 Task: Check the average views per listing of separate dining room in the last 1 year.
Action: Mouse moved to (822, 181)
Screenshot: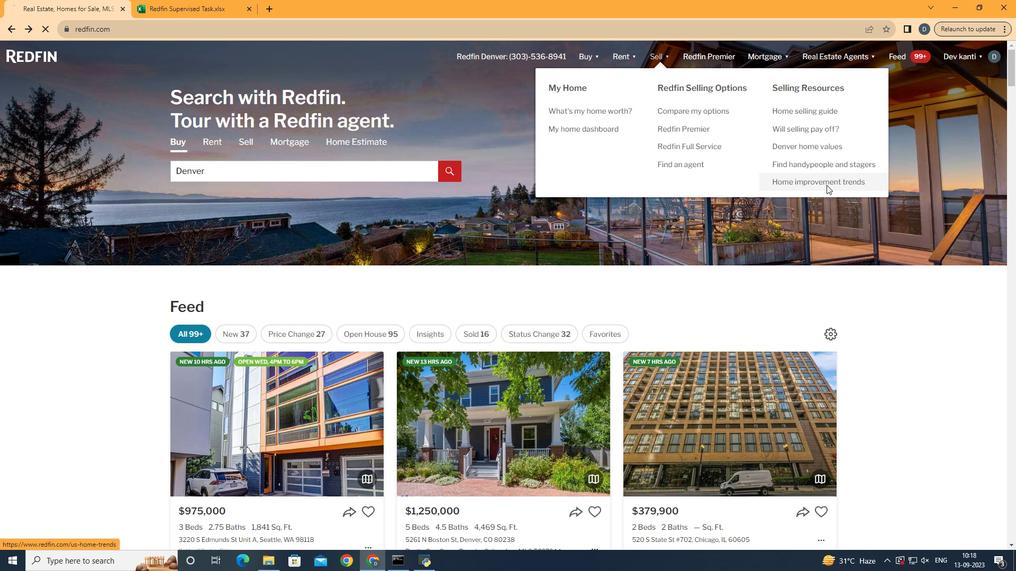 
Action: Mouse pressed left at (822, 181)
Screenshot: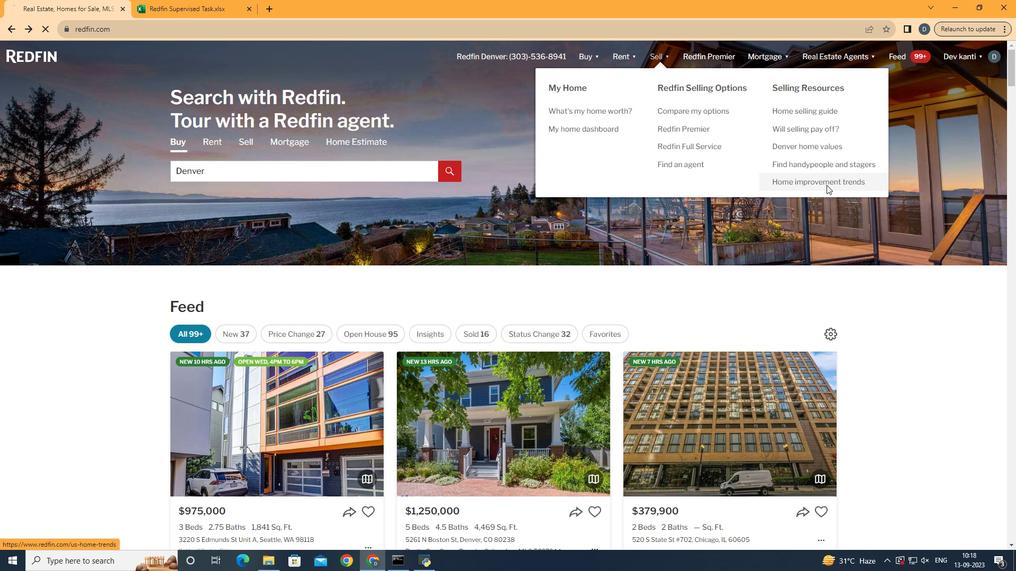 
Action: Mouse moved to (262, 193)
Screenshot: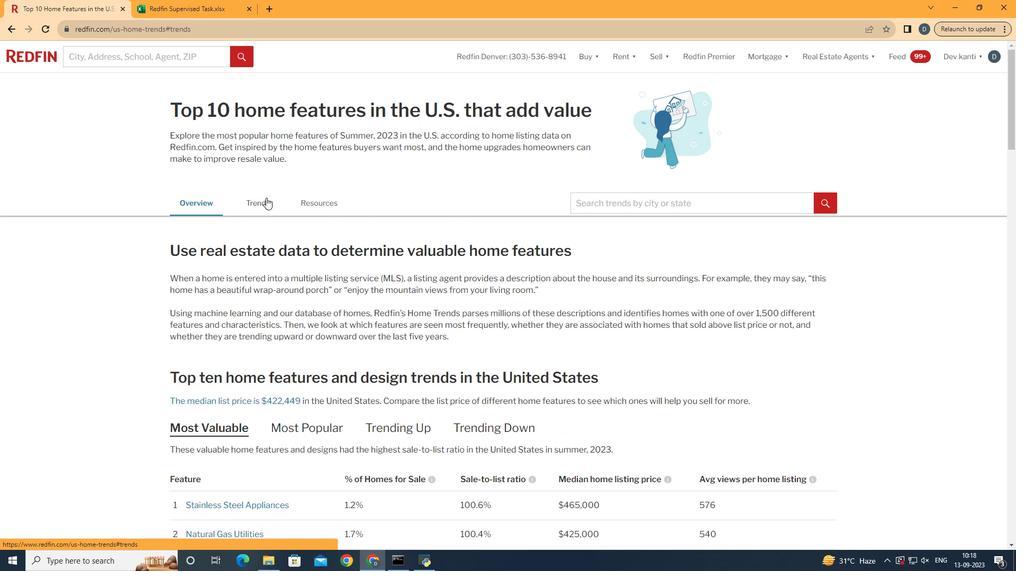 
Action: Mouse pressed left at (262, 193)
Screenshot: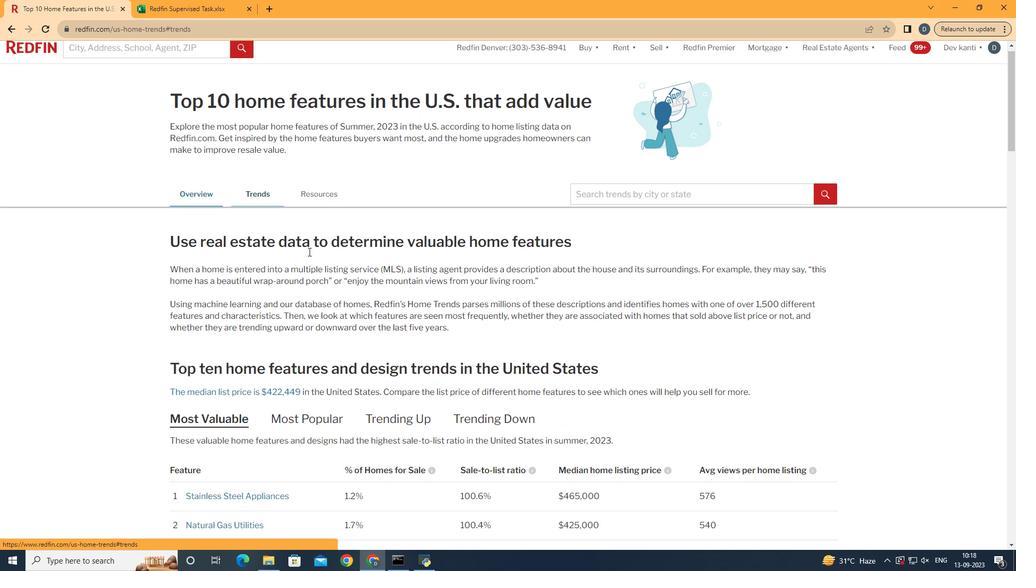 
Action: Mouse moved to (420, 325)
Screenshot: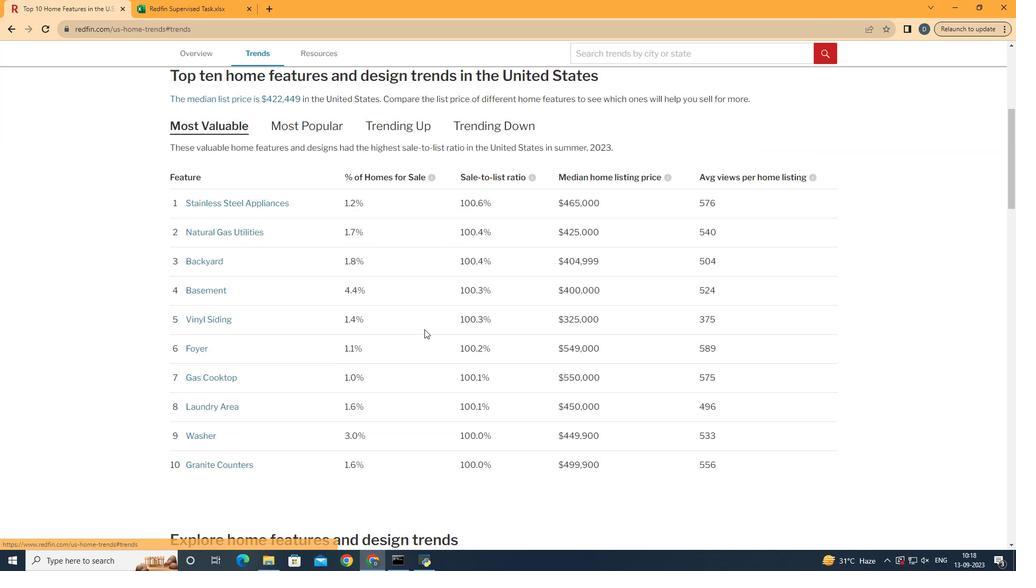 
Action: Mouse scrolled (420, 325) with delta (0, 0)
Screenshot: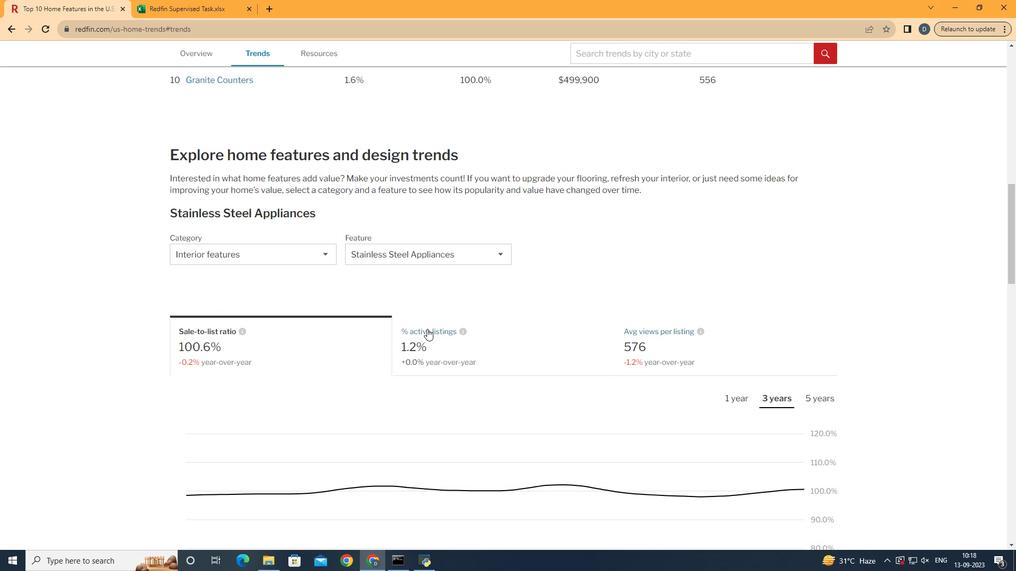 
Action: Mouse scrolled (420, 325) with delta (0, 0)
Screenshot: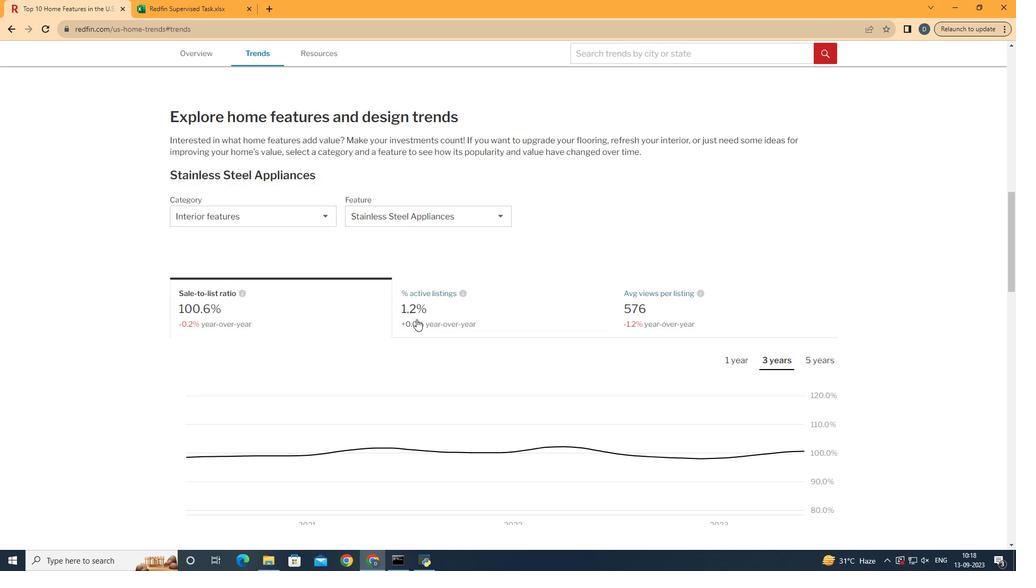 
Action: Mouse scrolled (420, 325) with delta (0, 0)
Screenshot: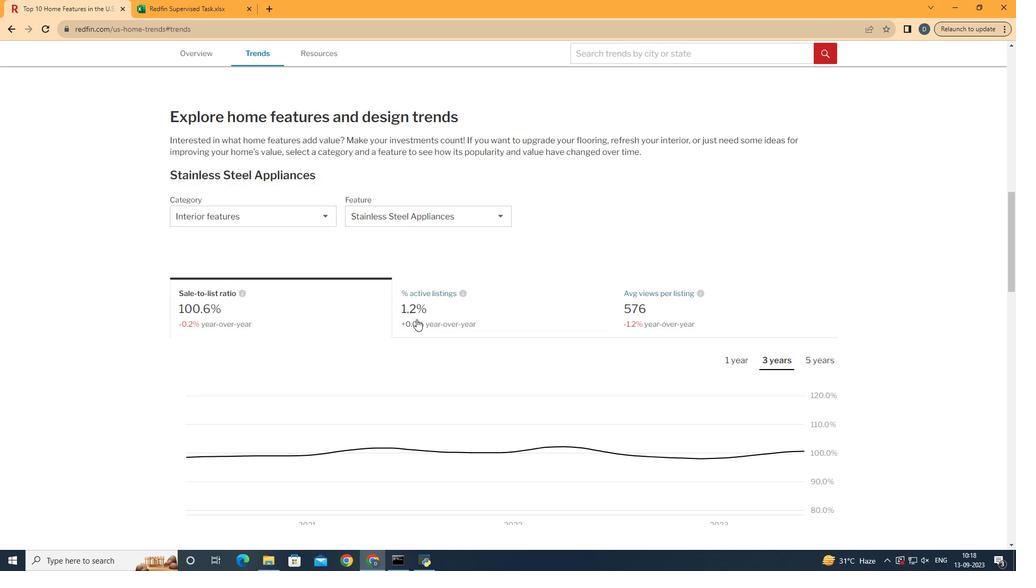 
Action: Mouse scrolled (420, 325) with delta (0, 0)
Screenshot: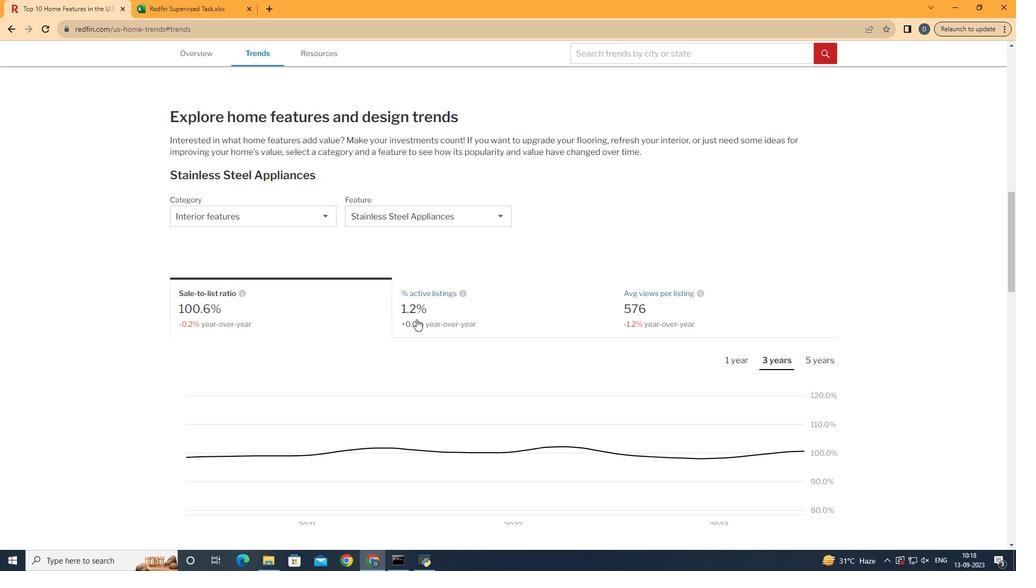 
Action: Mouse scrolled (420, 324) with delta (0, -1)
Screenshot: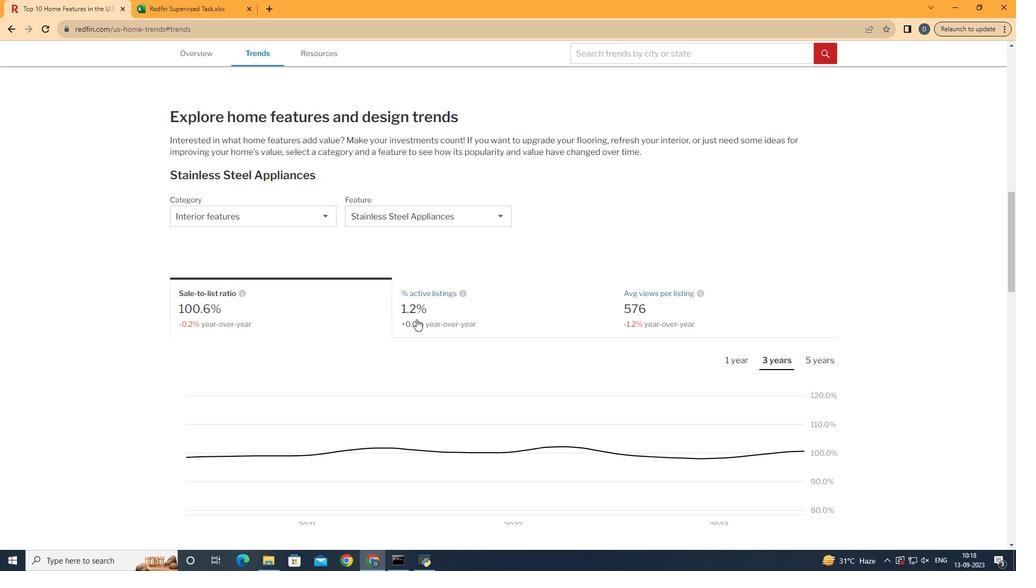 
Action: Mouse moved to (420, 325)
Screenshot: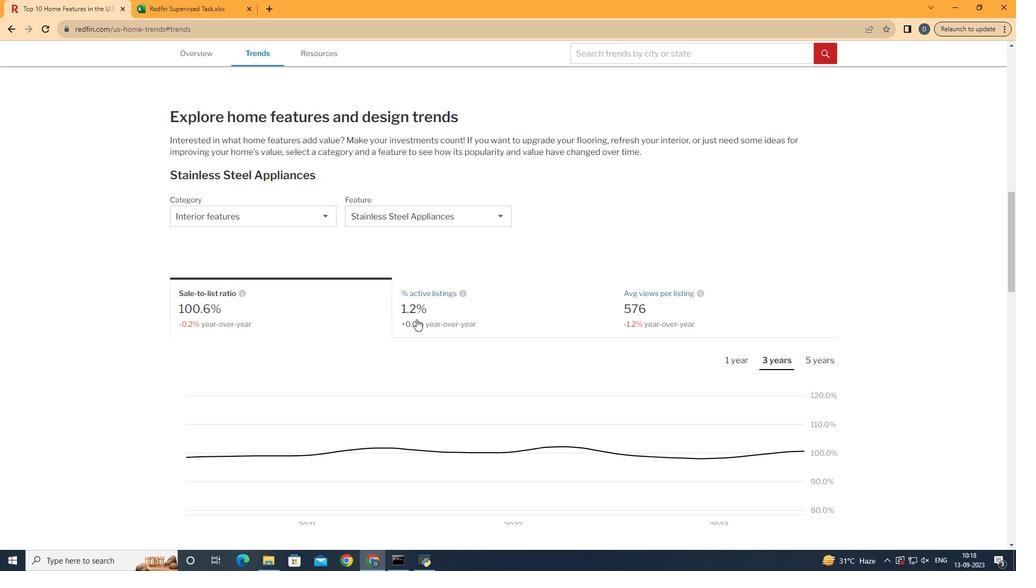 
Action: Mouse scrolled (420, 325) with delta (0, 0)
Screenshot: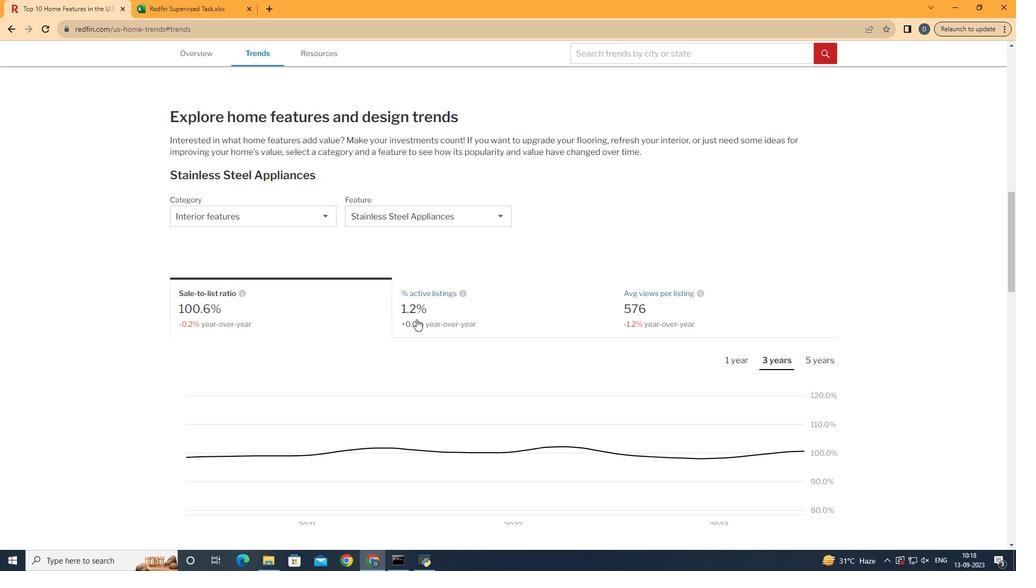 
Action: Mouse moved to (422, 325)
Screenshot: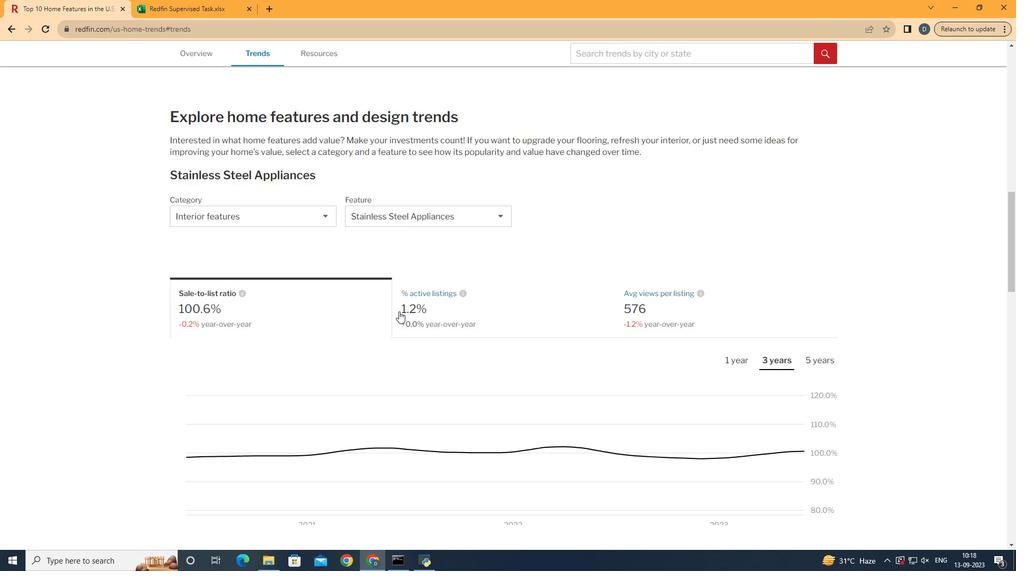 
Action: Mouse scrolled (422, 325) with delta (0, 0)
Screenshot: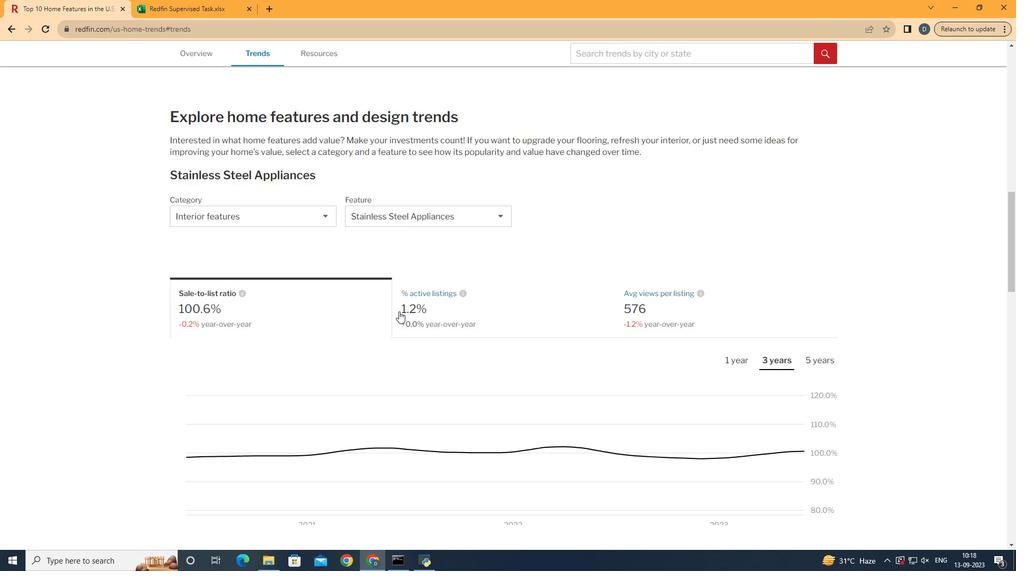 
Action: Mouse moved to (308, 205)
Screenshot: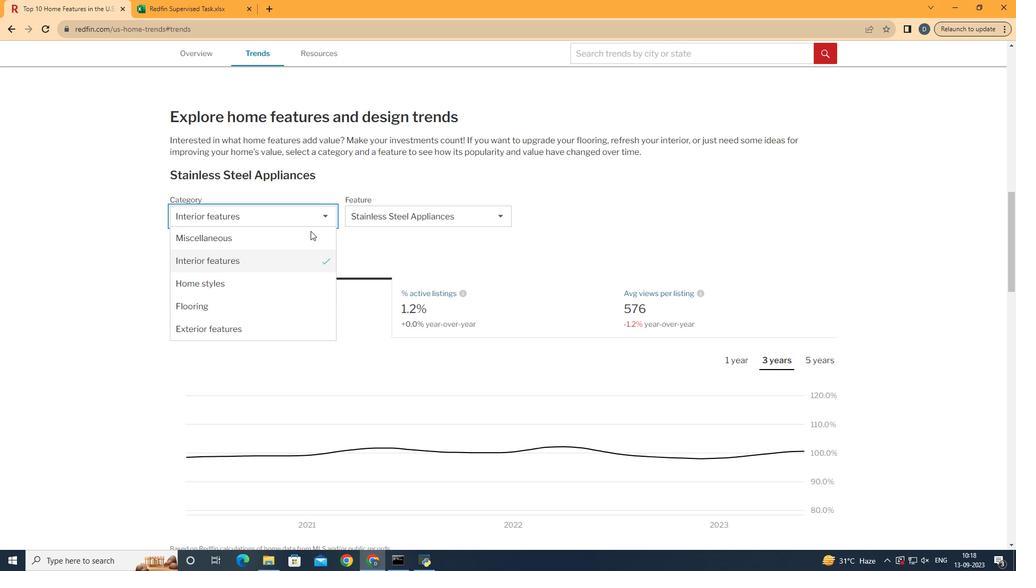 
Action: Mouse pressed left at (308, 205)
Screenshot: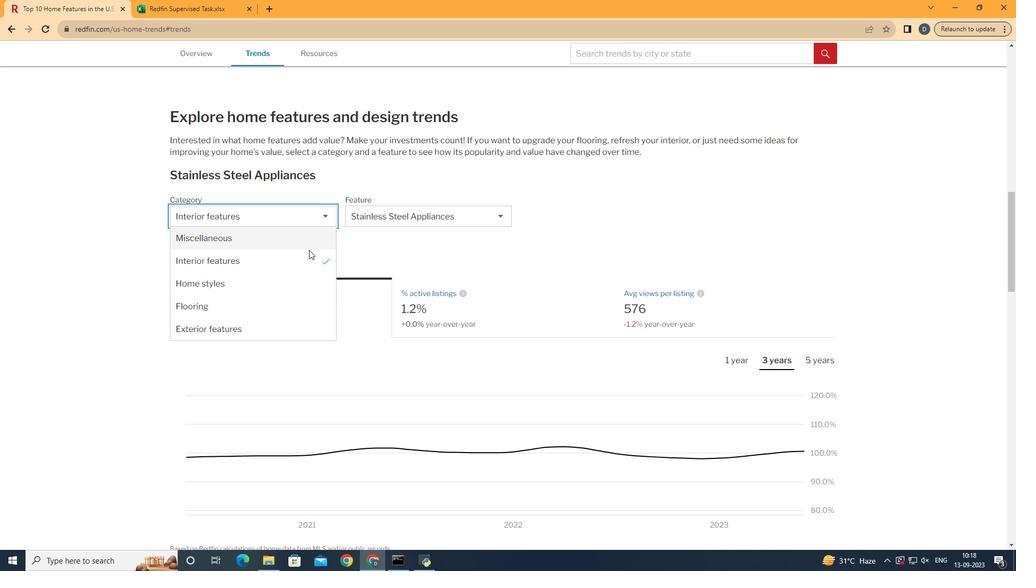
Action: Mouse moved to (304, 255)
Screenshot: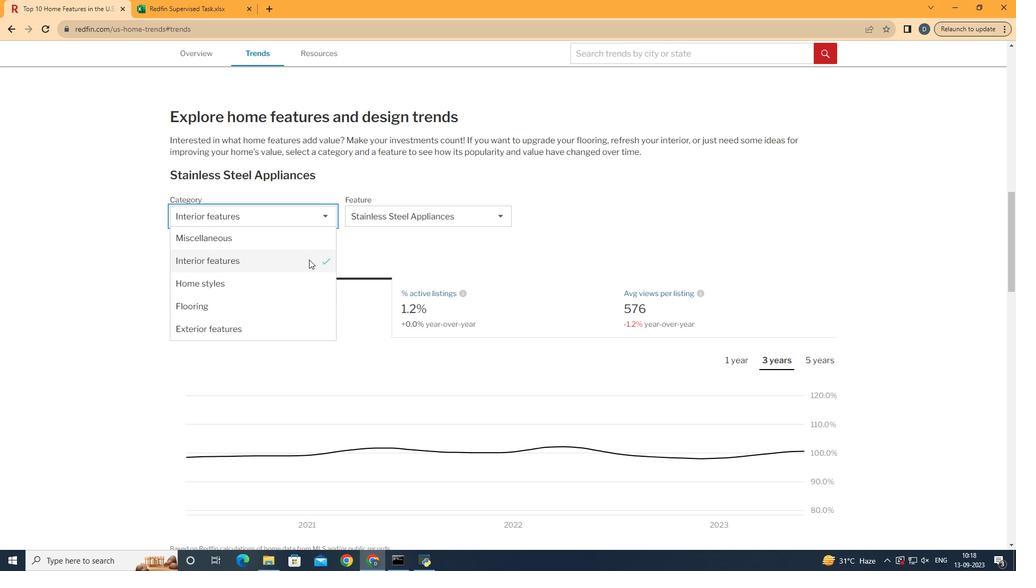 
Action: Mouse pressed left at (304, 255)
Screenshot: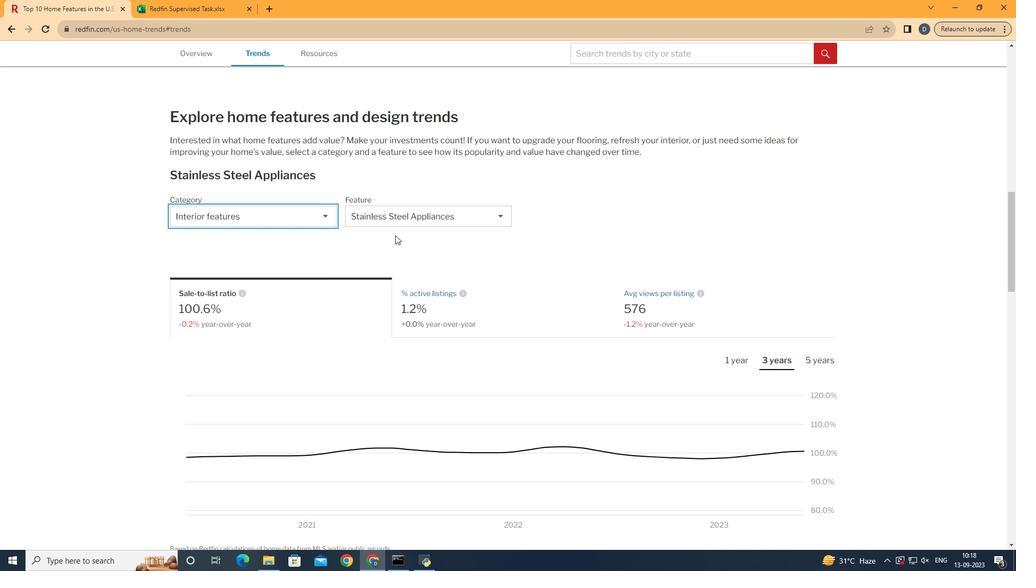 
Action: Mouse moved to (409, 220)
Screenshot: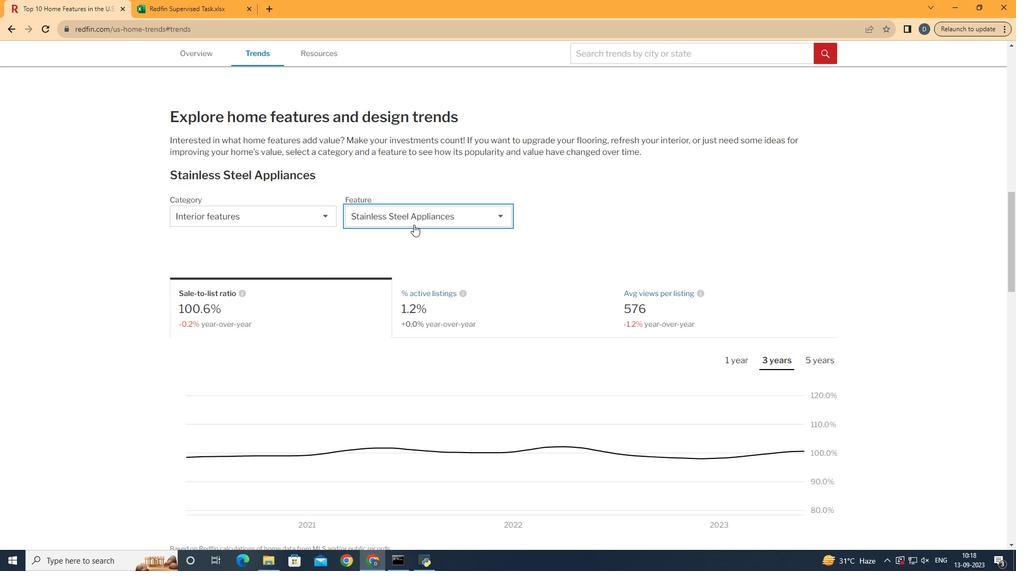 
Action: Mouse pressed left at (409, 220)
Screenshot: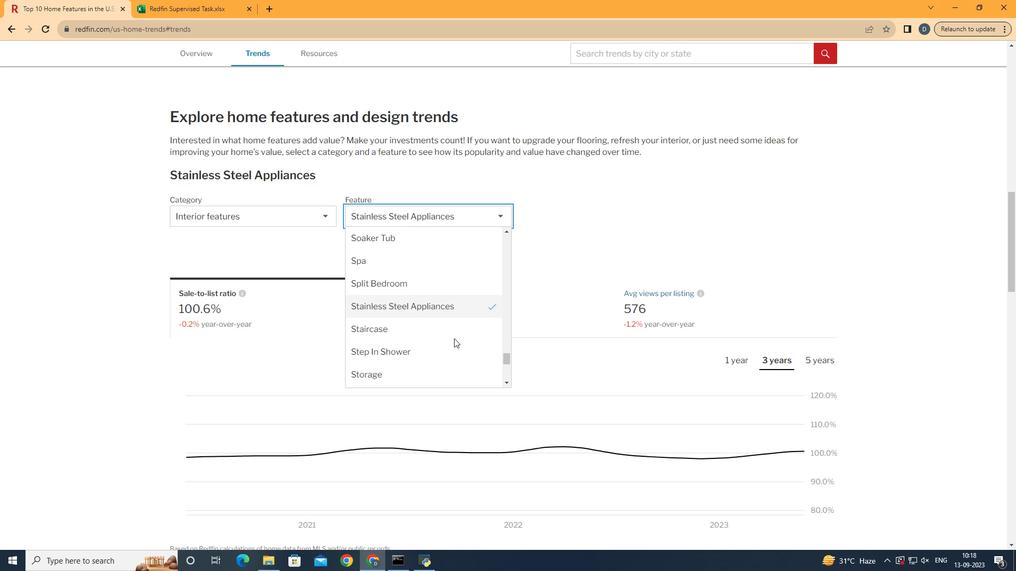 
Action: Mouse moved to (452, 341)
Screenshot: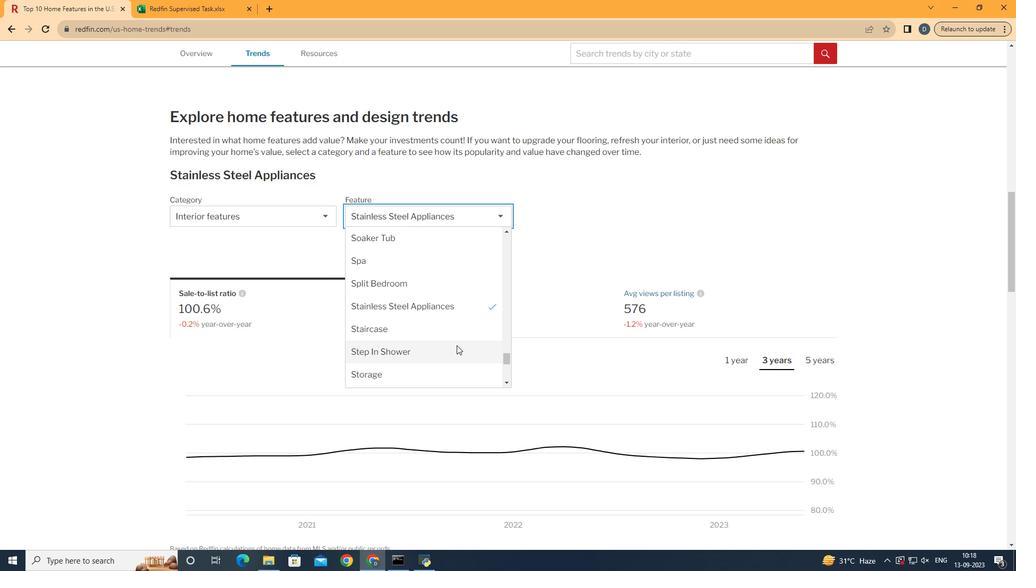 
Action: Mouse scrolled (452, 341) with delta (0, 0)
Screenshot: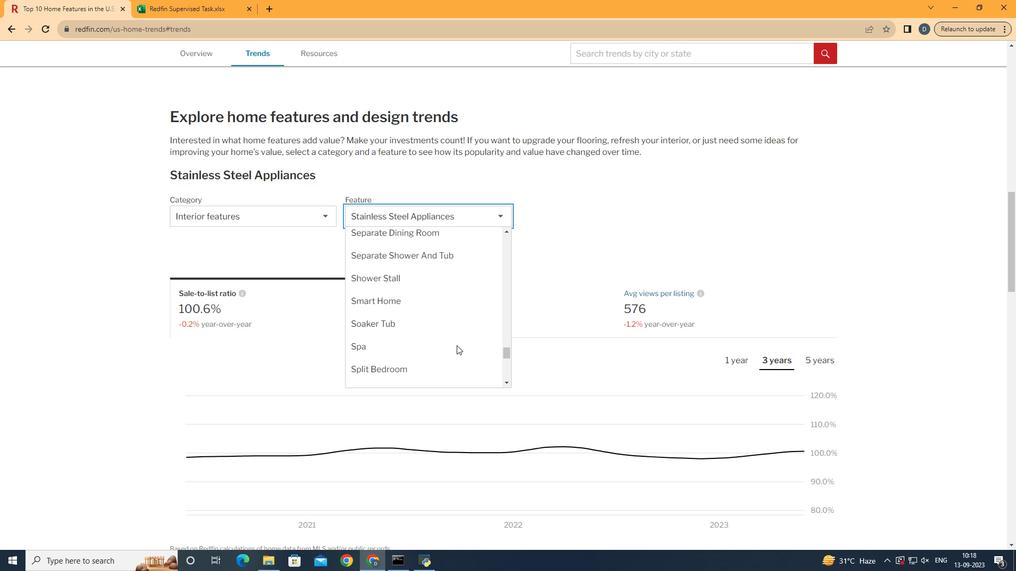 
Action: Mouse scrolled (452, 341) with delta (0, 0)
Screenshot: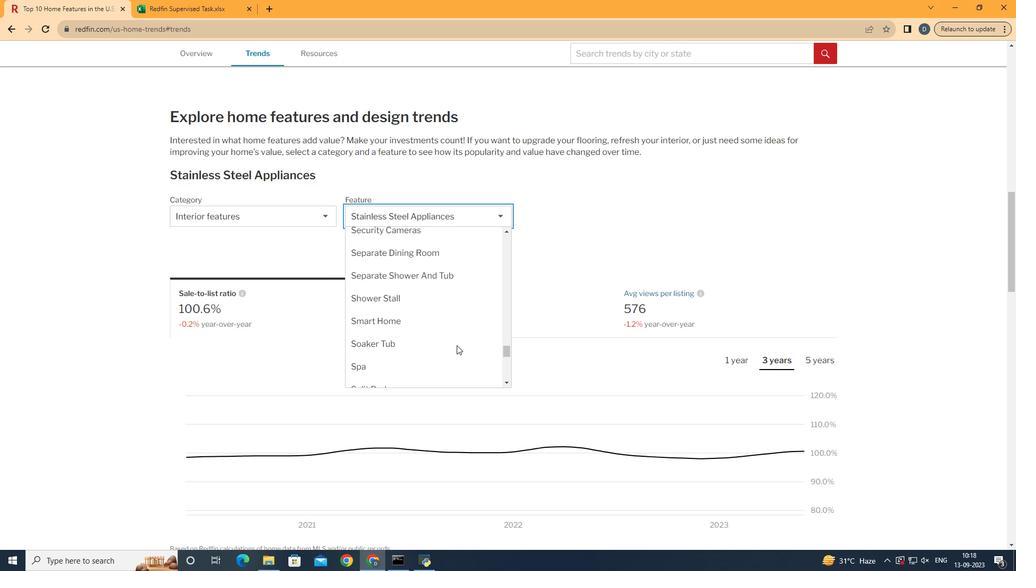 
Action: Mouse moved to (453, 249)
Screenshot: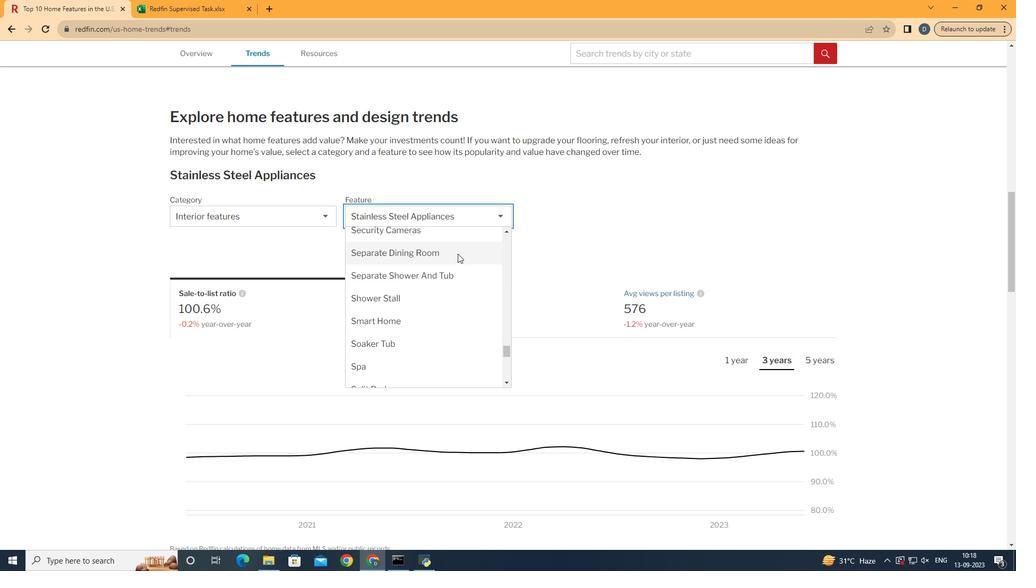 
Action: Mouse pressed left at (453, 249)
Screenshot: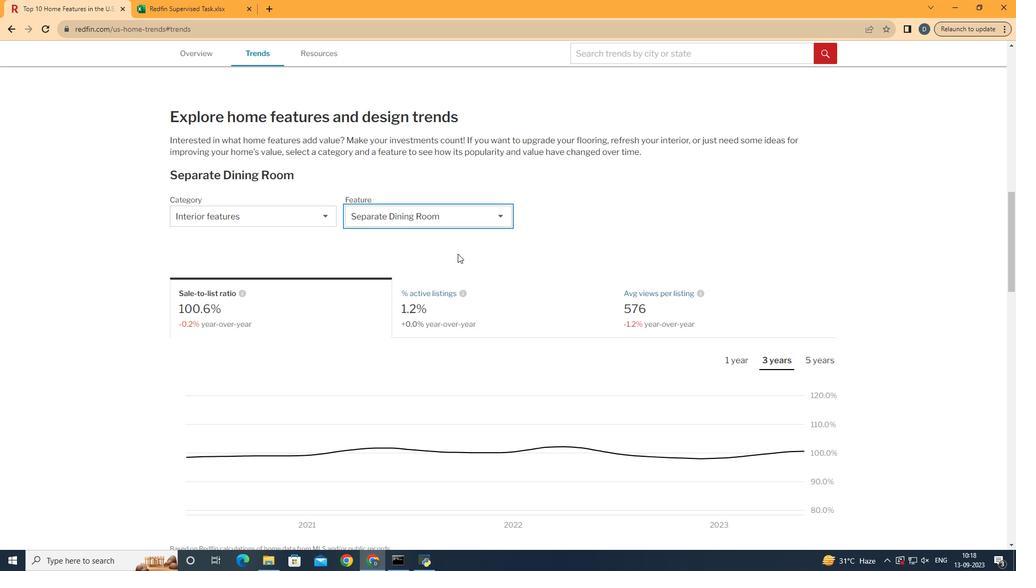 
Action: Mouse moved to (701, 313)
Screenshot: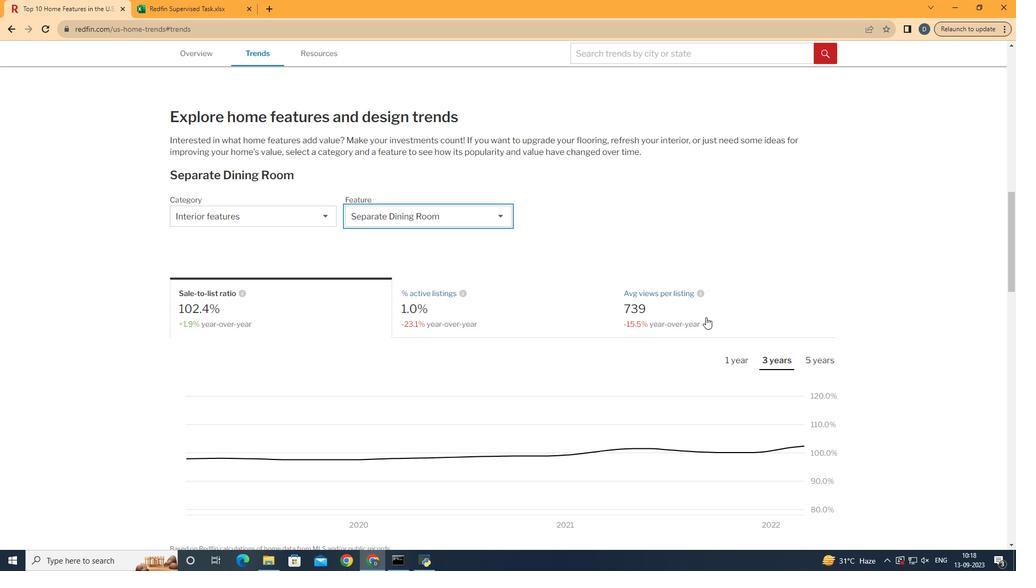 
Action: Mouse pressed left at (701, 313)
Screenshot: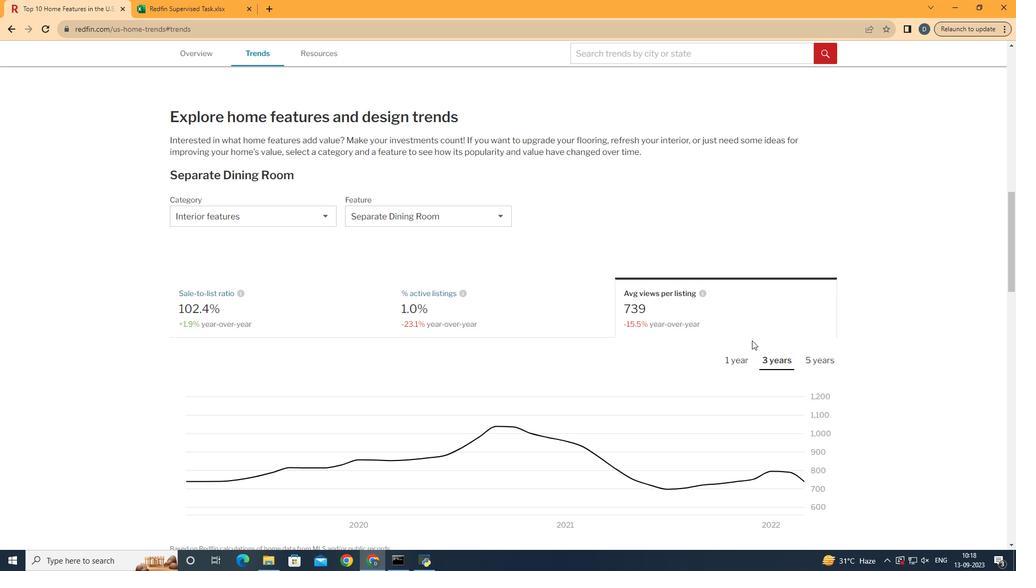 
Action: Mouse moved to (731, 359)
Screenshot: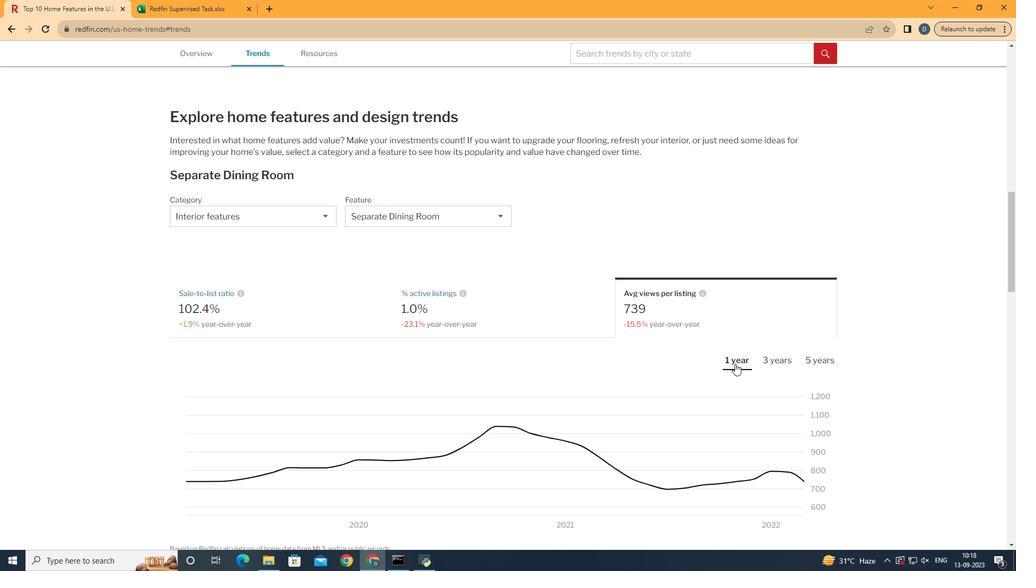 
Action: Mouse pressed left at (731, 359)
Screenshot: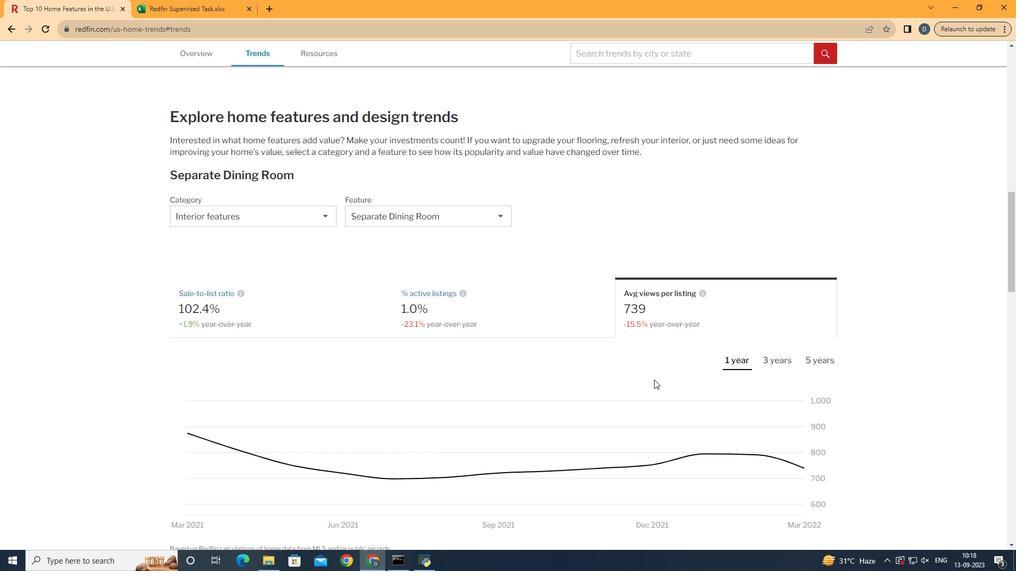 
Action: Mouse moved to (463, 383)
Screenshot: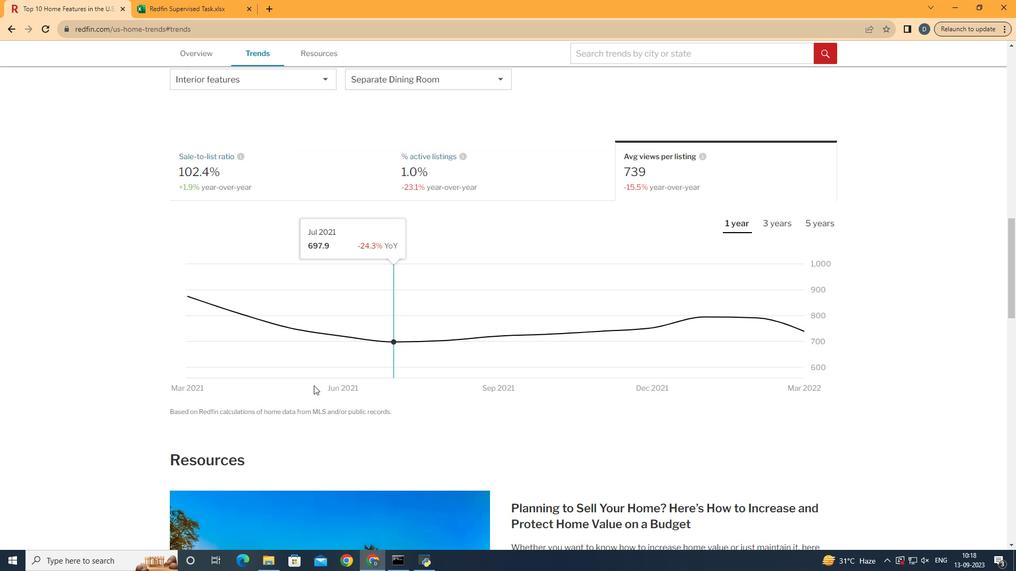 
Action: Mouse scrolled (463, 382) with delta (0, 0)
Screenshot: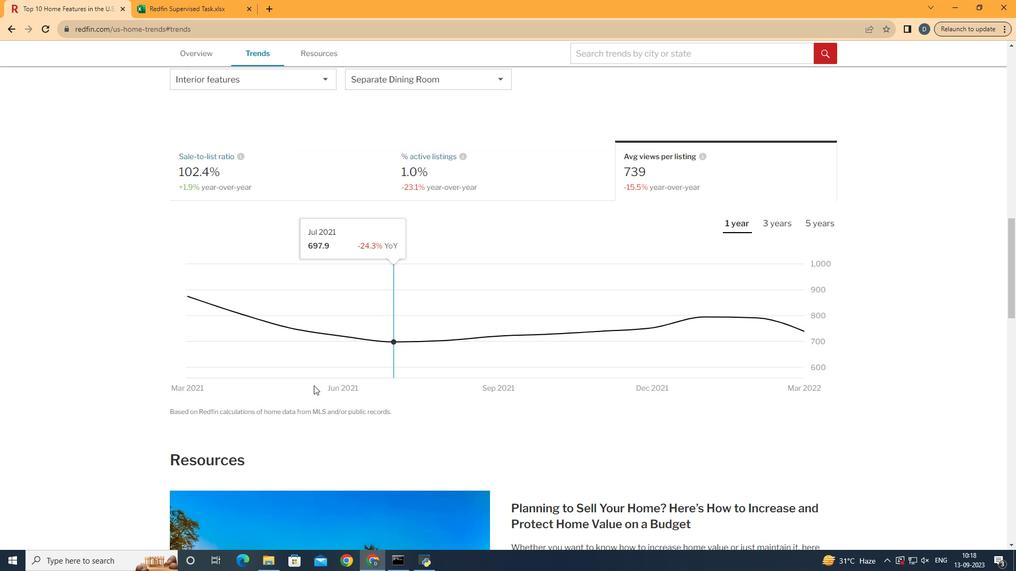 
Action: Mouse scrolled (463, 382) with delta (0, 0)
Screenshot: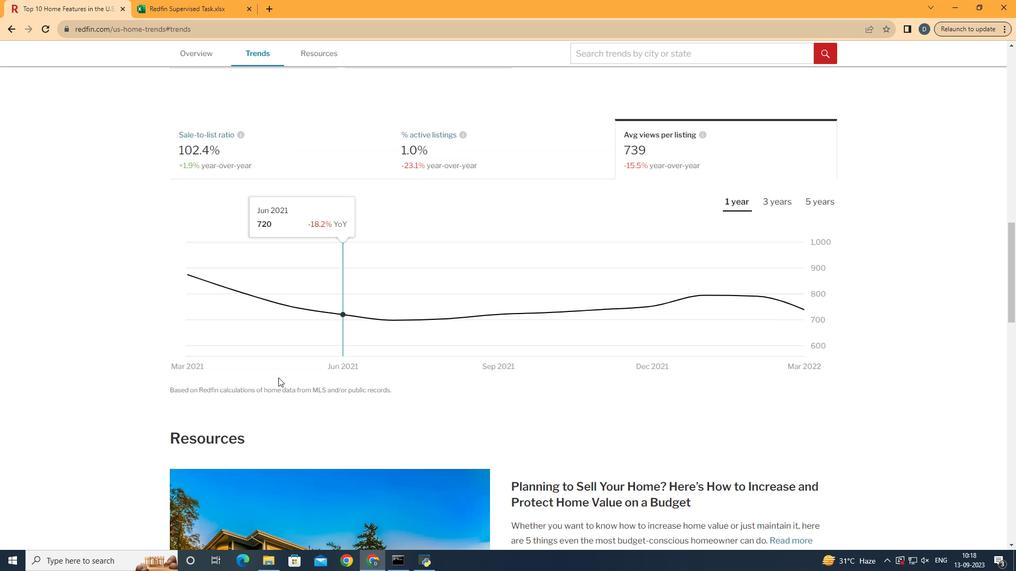 
Action: Mouse scrolled (463, 382) with delta (0, 0)
Screenshot: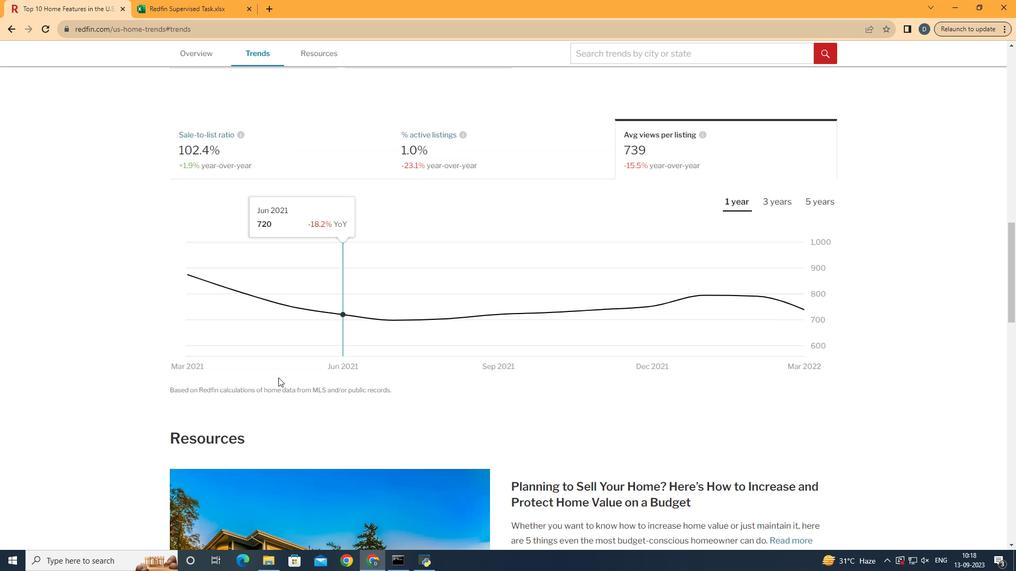 
Action: Mouse moved to (829, 307)
Screenshot: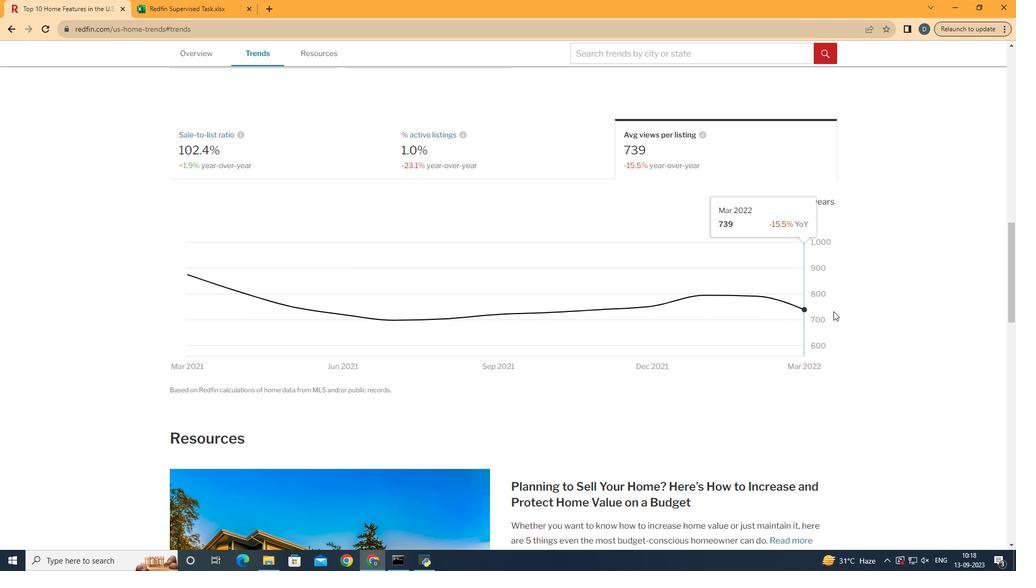 
